 Task: Pick the "Cat" avatar for your profile.
Action: Mouse moved to (1179, 35)
Screenshot: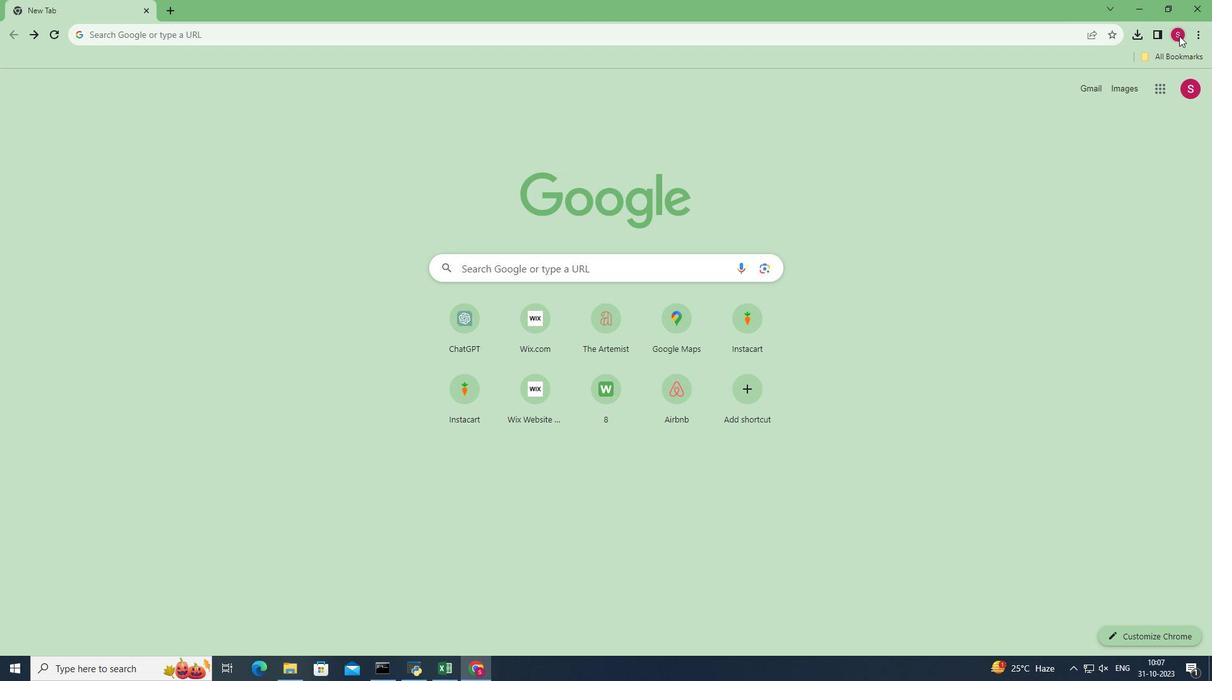
Action: Mouse pressed left at (1179, 35)
Screenshot: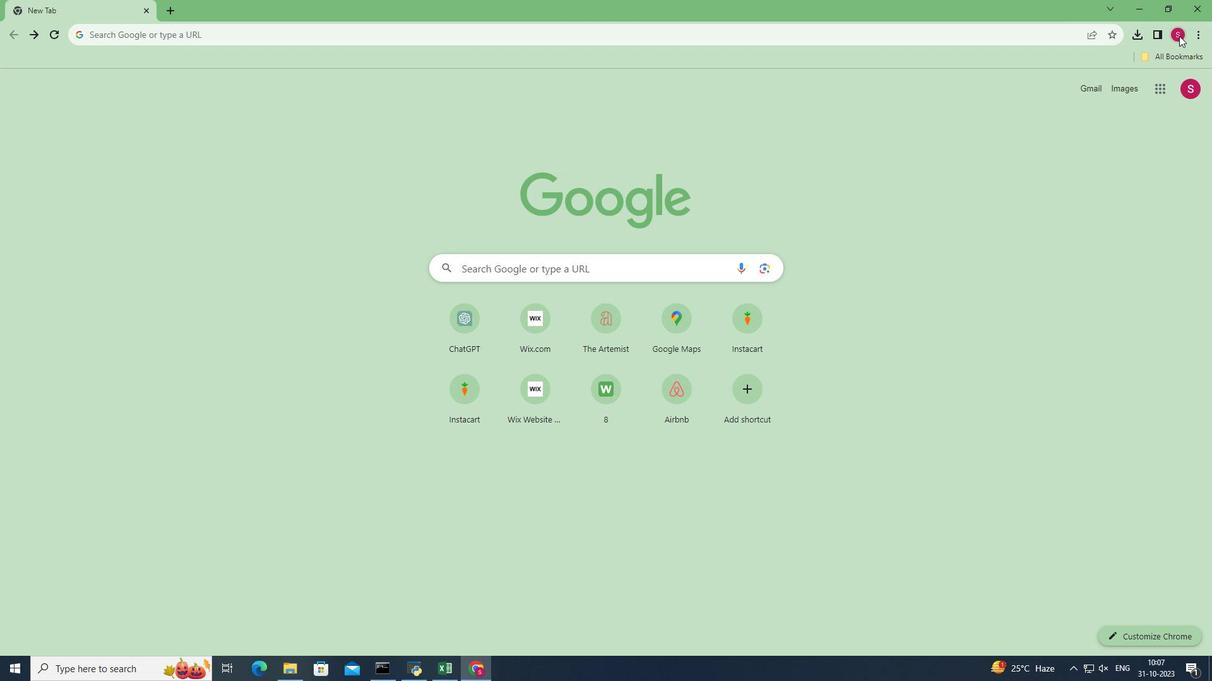 
Action: Mouse moved to (1169, 83)
Screenshot: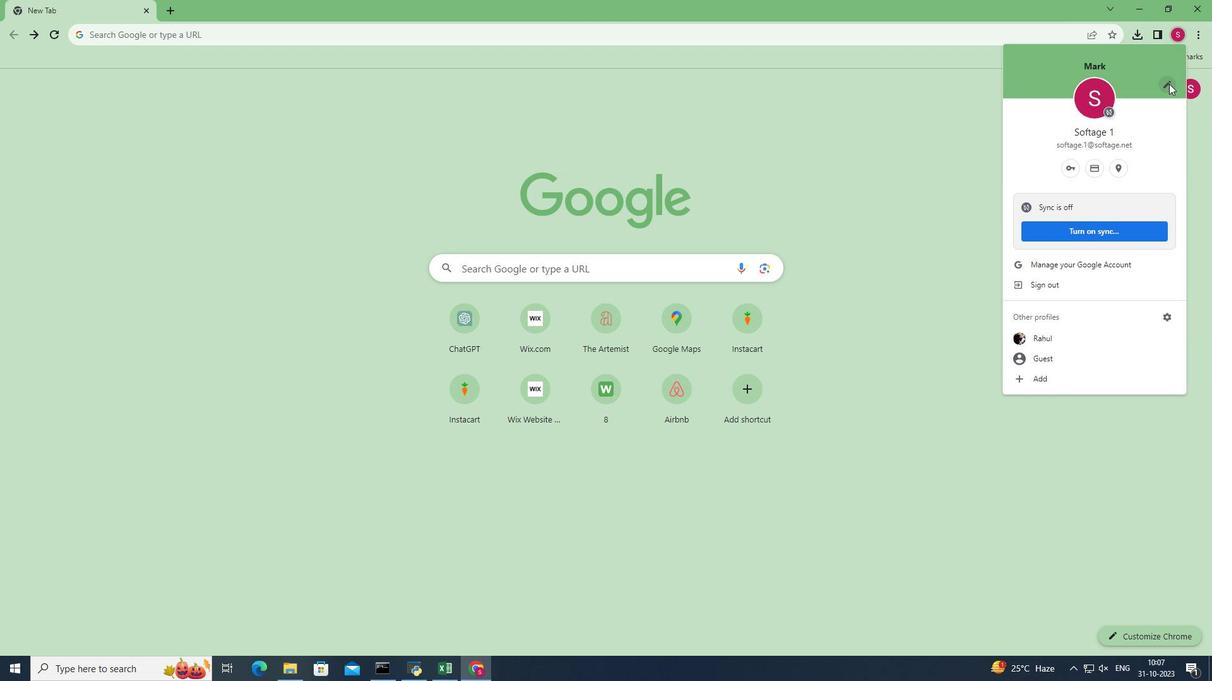
Action: Mouse pressed left at (1169, 83)
Screenshot: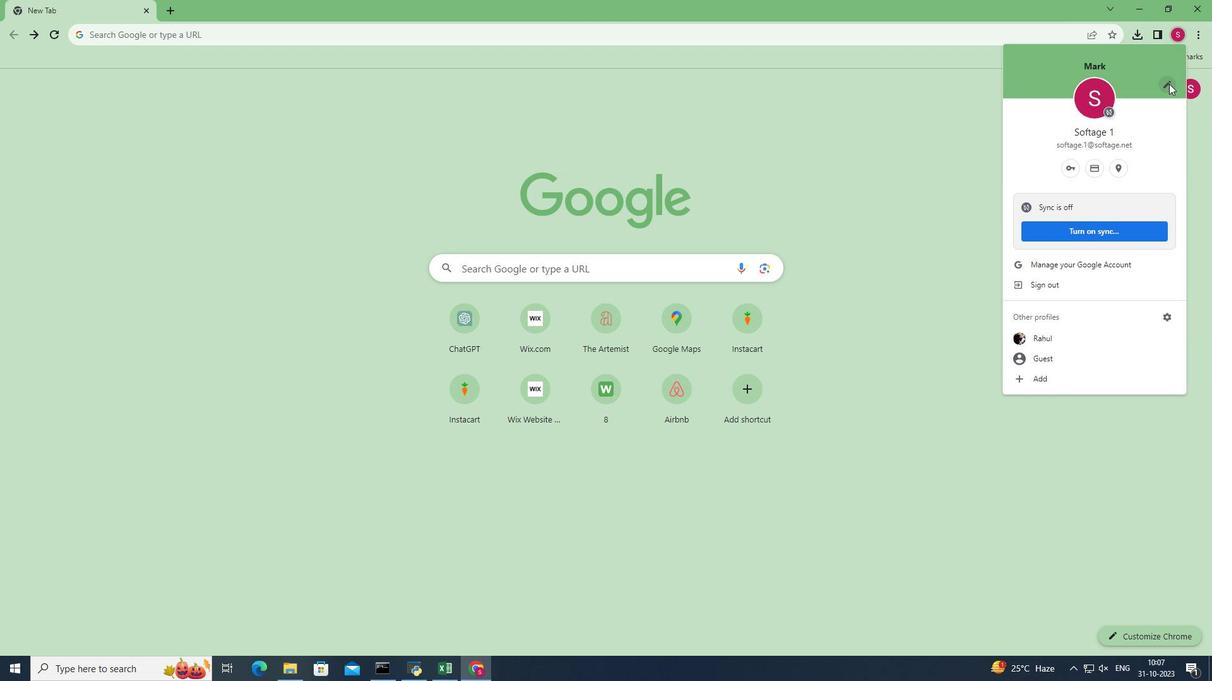 
Action: Mouse pressed left at (1169, 83)
Screenshot: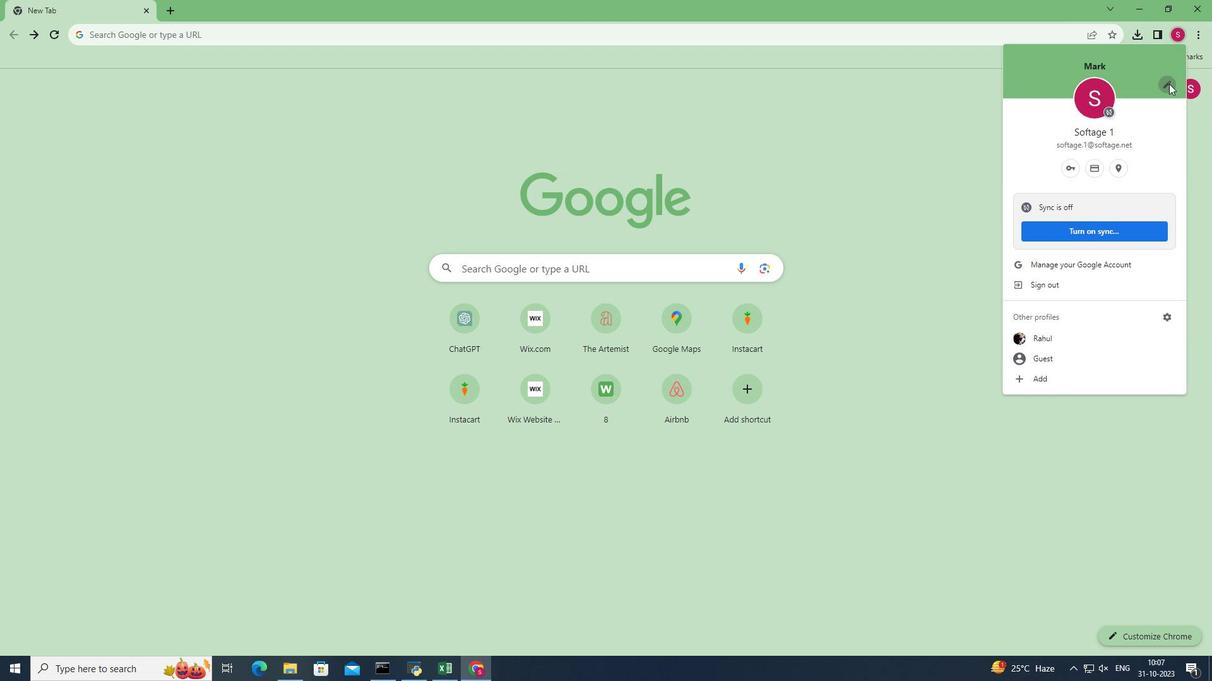 
Action: Mouse moved to (506, 525)
Screenshot: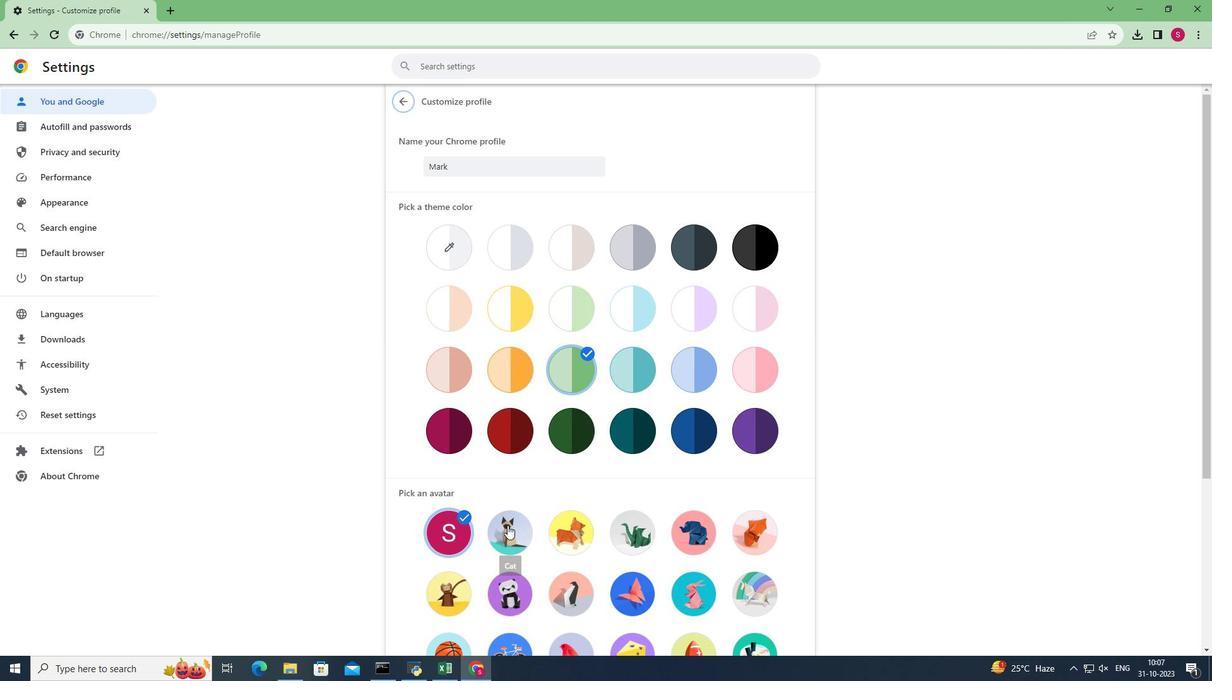 
Action: Mouse pressed left at (506, 525)
Screenshot: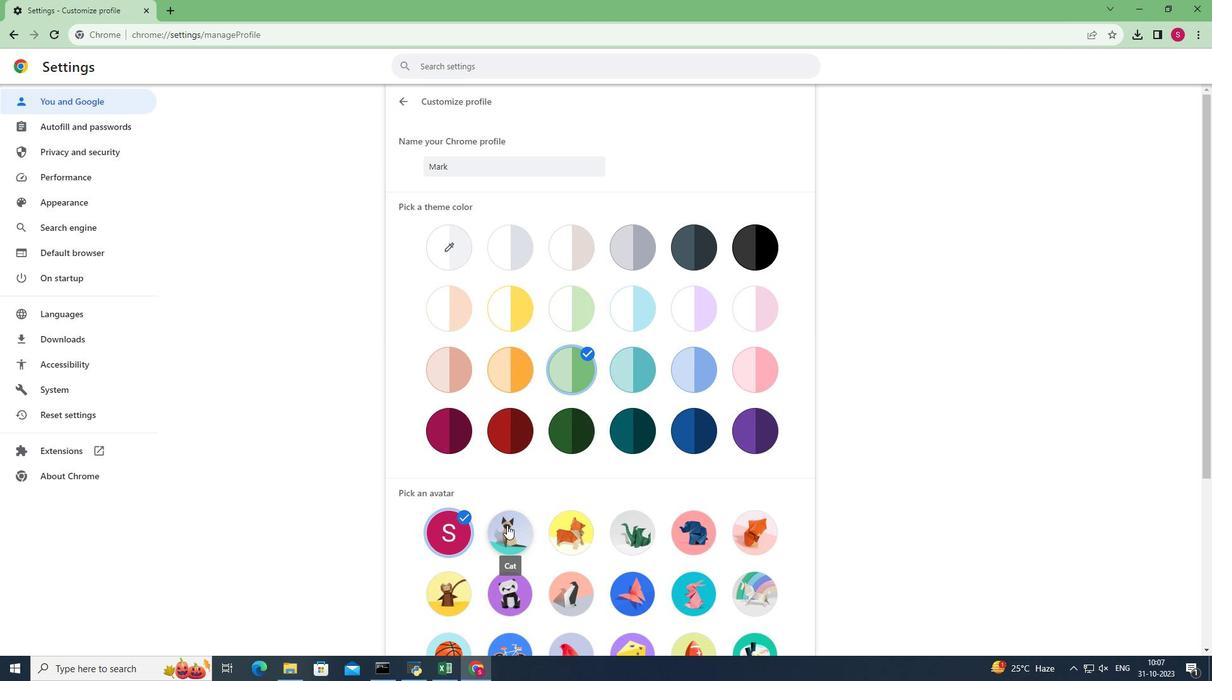 
